 Task: Create Board Marketing Automation Platforms to Workspace Custom Software Development Services. Create Board Email Marketing Behavioral Segmentation to Workspace Custom Software Development Services. Create Board Product User Experience Design and Testing to Workspace Custom Software Development Services
Action: Mouse moved to (286, 44)
Screenshot: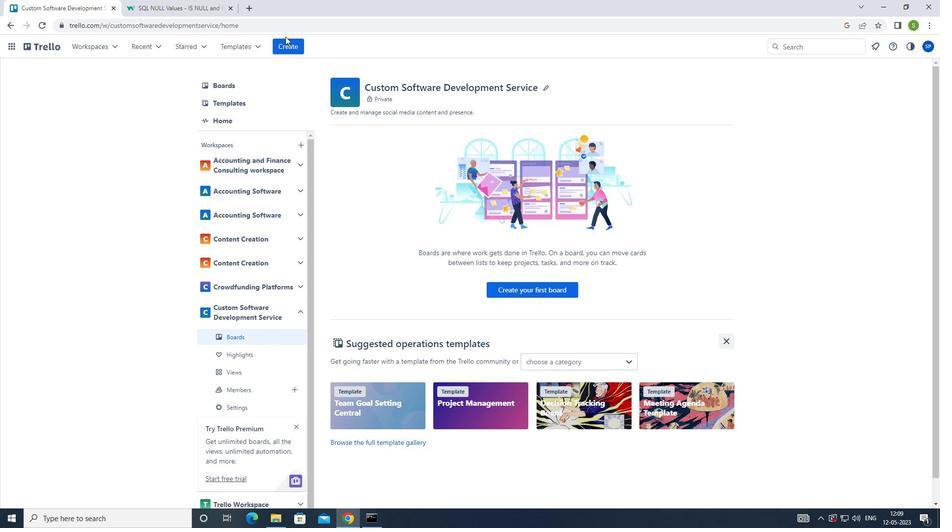 
Action: Mouse pressed left at (286, 44)
Screenshot: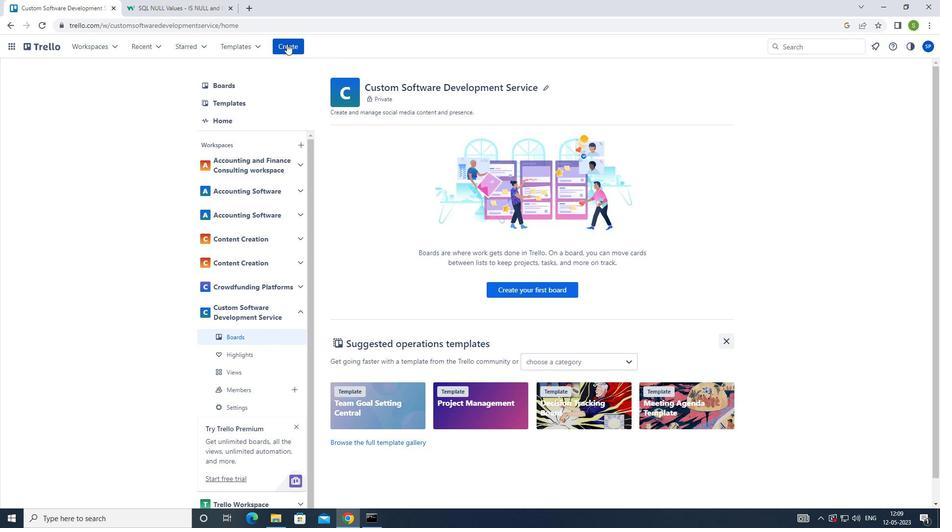 
Action: Mouse moved to (300, 81)
Screenshot: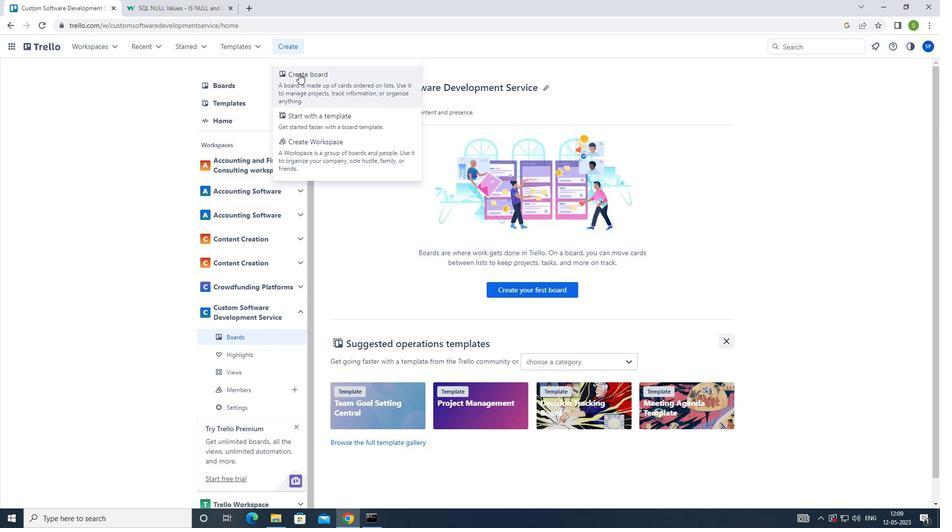 
Action: Mouse pressed left at (300, 81)
Screenshot: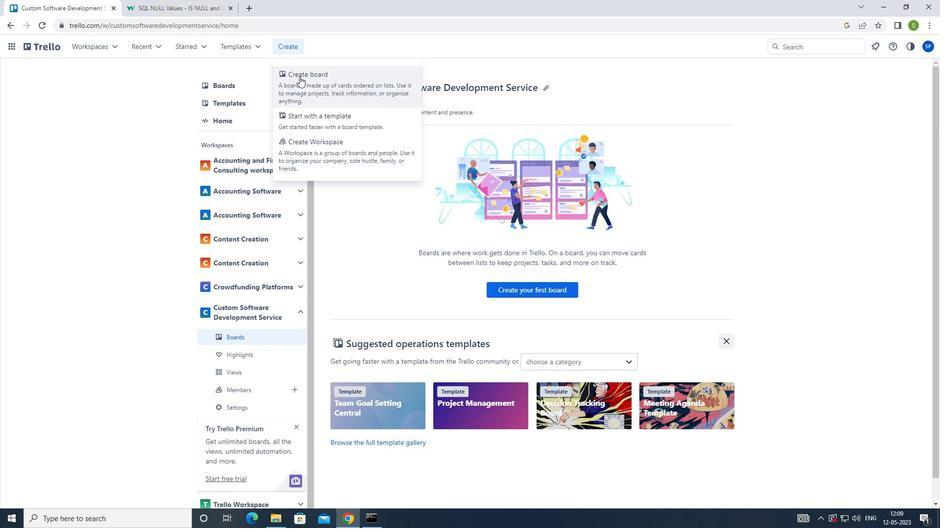 
Action: Mouse moved to (473, 243)
Screenshot: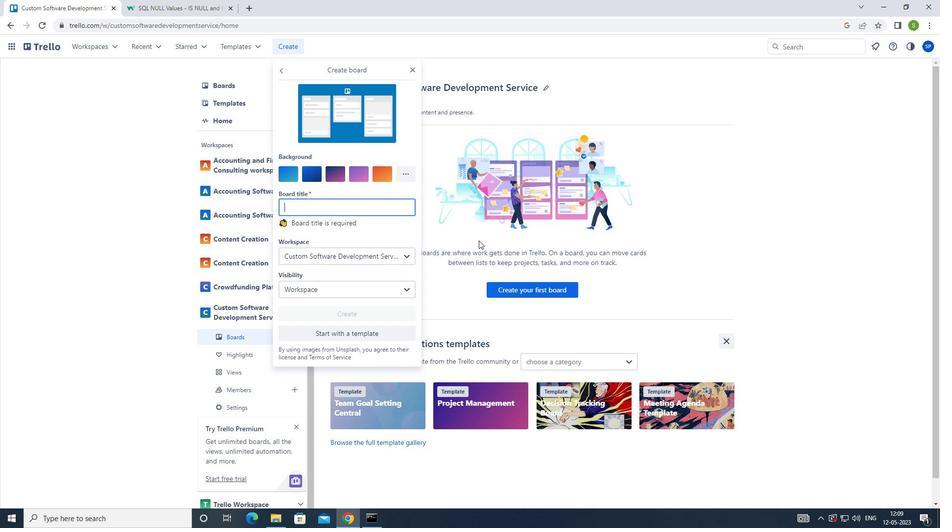 
Action: Key pressed <Key.shift_r>Marketing<Key.space><Key.shift>AUTOMAR<Key.backspace>TION<Key.space><Key.shift_r>PLATFORMS
Screenshot: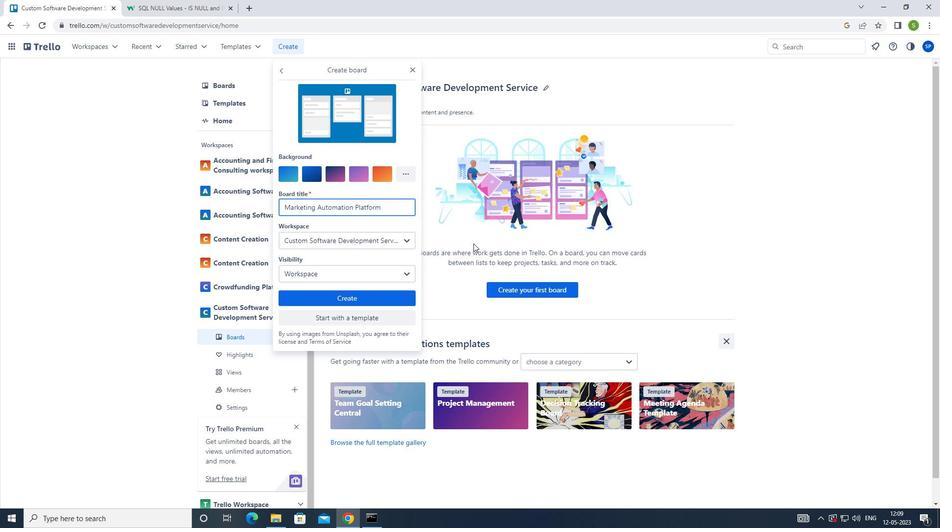 
Action: Mouse moved to (386, 272)
Screenshot: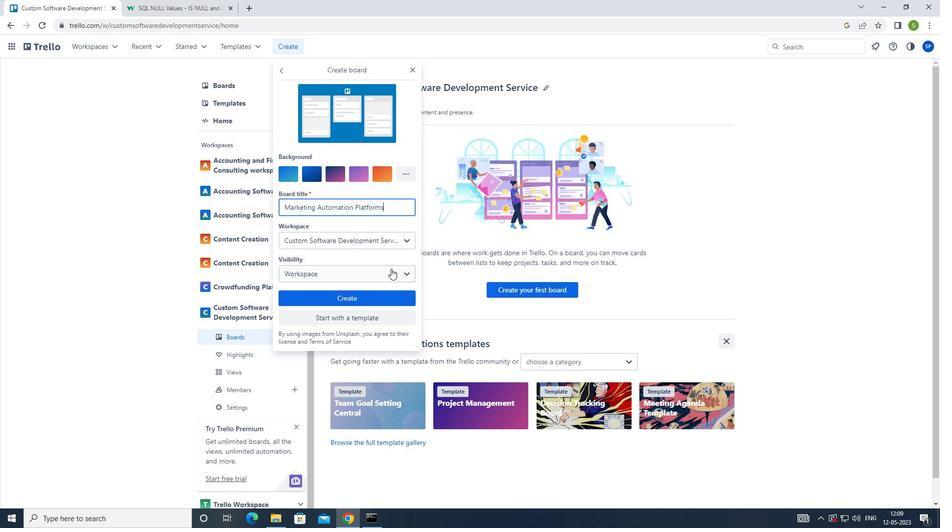 
Action: Mouse pressed left at (386, 272)
Screenshot: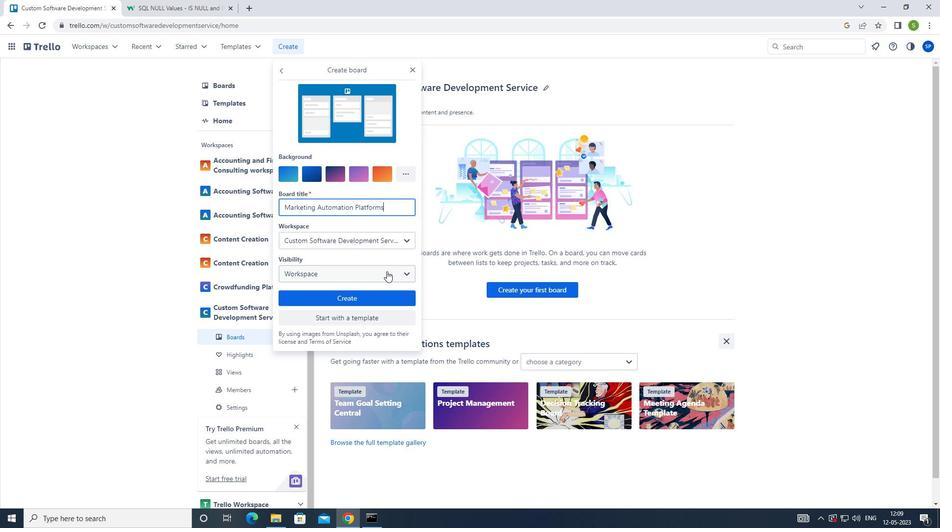 
Action: Mouse moved to (392, 268)
Screenshot: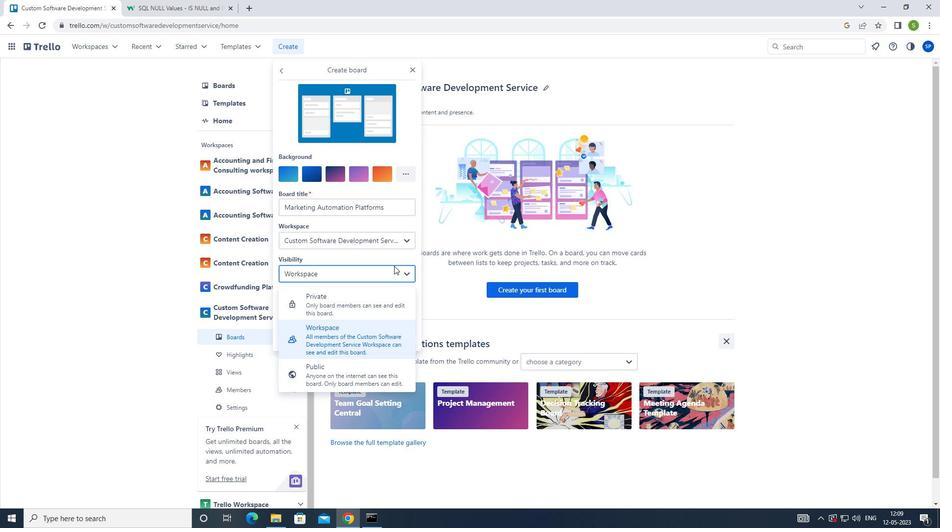 
Action: Mouse pressed left at (392, 268)
Screenshot: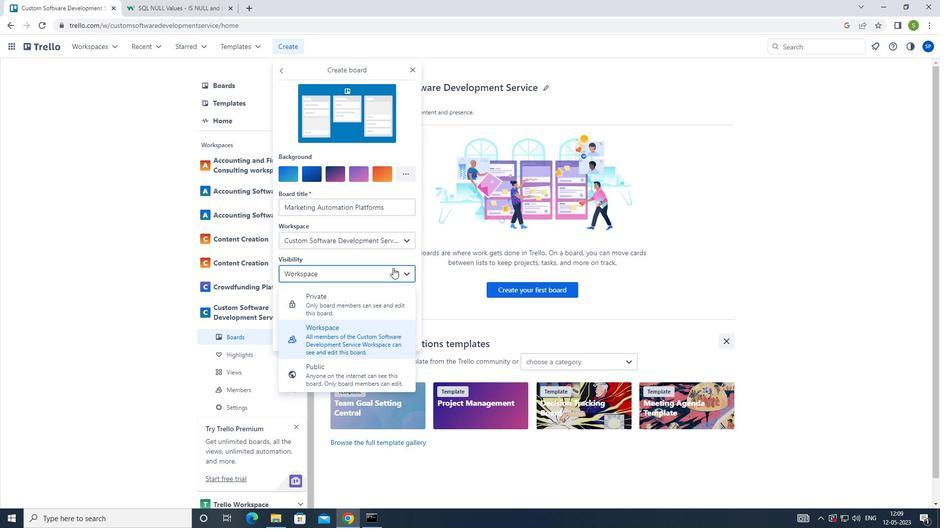 
Action: Mouse moved to (375, 299)
Screenshot: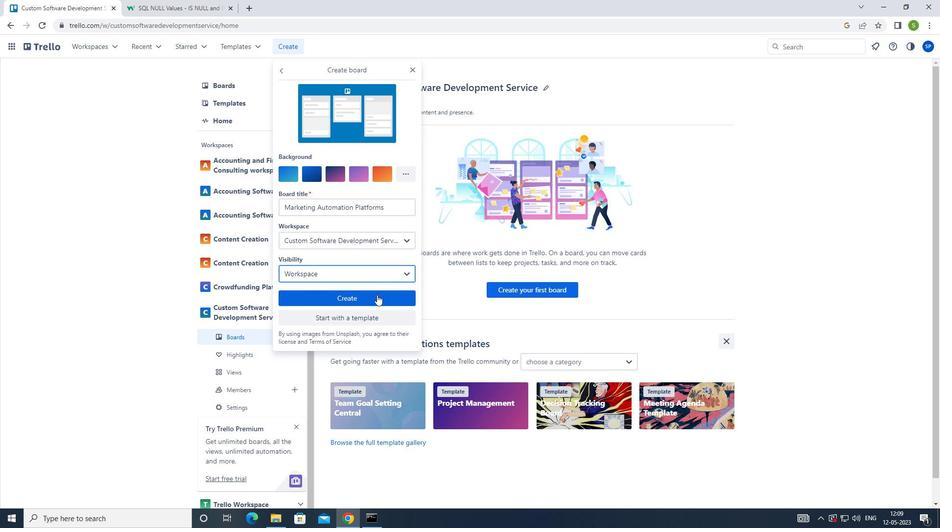 
Action: Mouse pressed left at (375, 299)
Screenshot: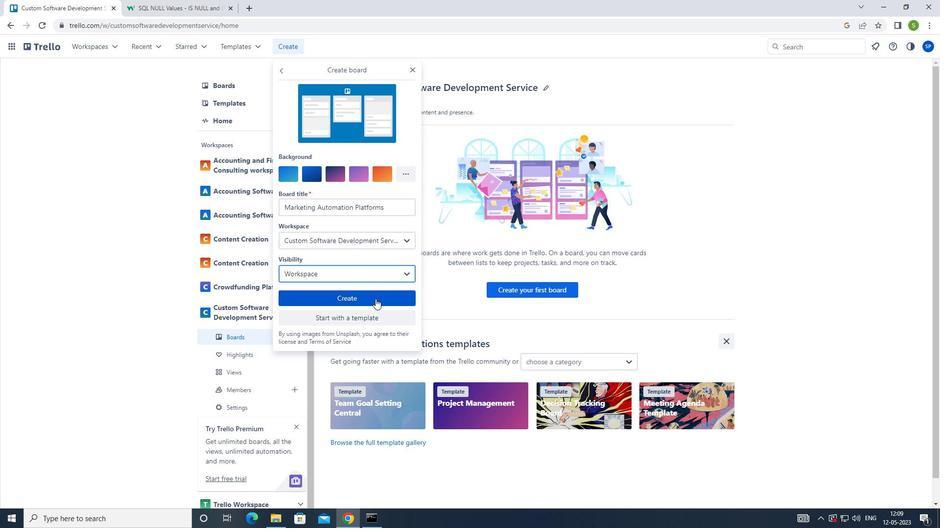 
Action: Mouse moved to (283, 46)
Screenshot: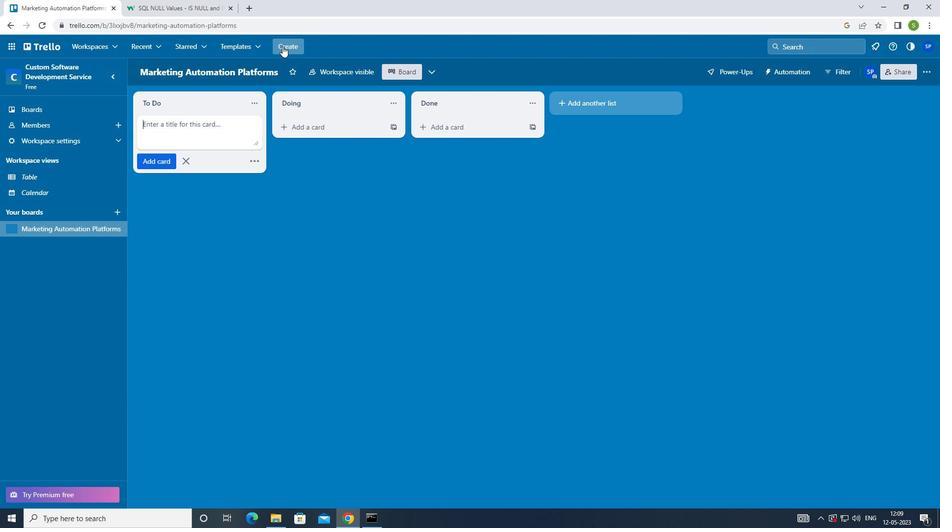 
Action: Mouse pressed left at (283, 46)
Screenshot: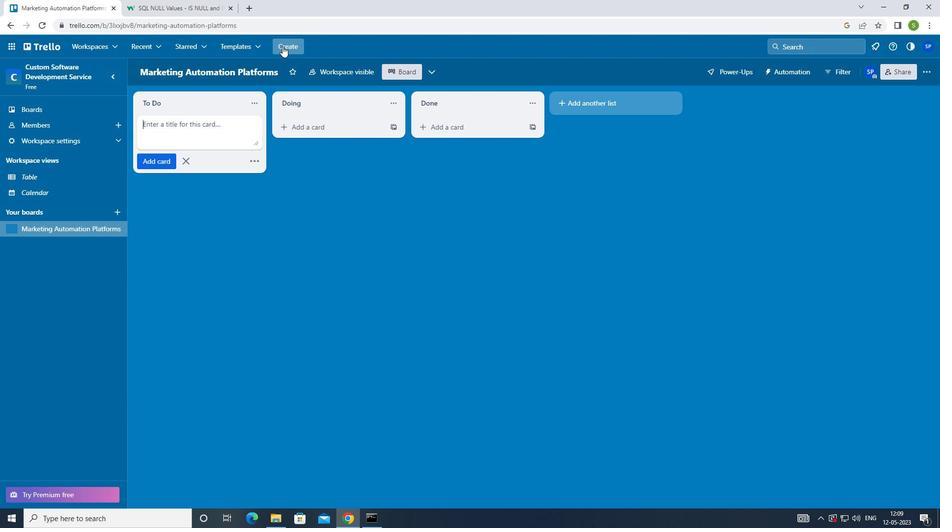 
Action: Mouse moved to (293, 81)
Screenshot: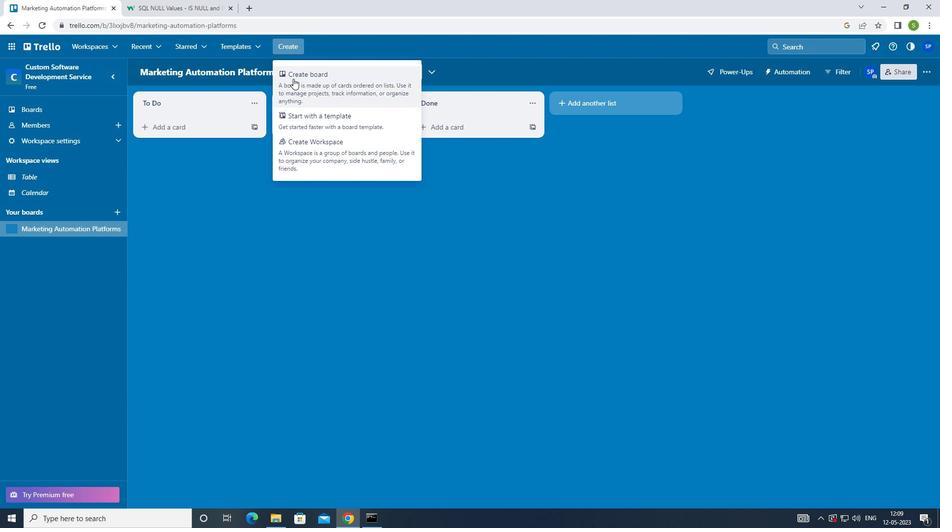 
Action: Mouse pressed left at (293, 81)
Screenshot: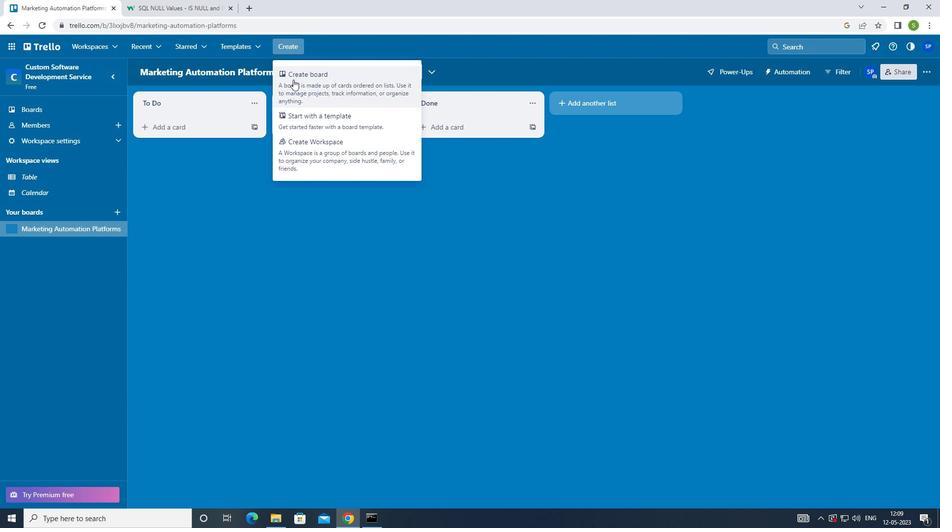 
Action: Mouse moved to (527, 228)
Screenshot: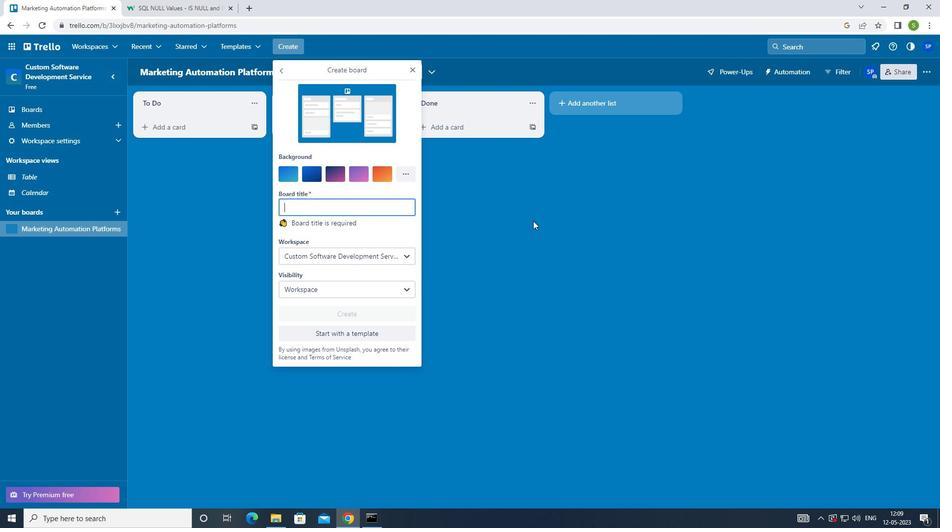 
Action: Key pressed <Key.shift>EMAIL<Key.space><Key.shift_r>MARKETING<Key.space><Key.shift_r><Key.shift_r><Key.shift_r><Key.shift_r><Key.shift_r><Key.shift_r><Key.shift_r><Key.shift_r><Key.shift_r><Key.shift_r><Key.shift_r><Key.shift_r><Key.shift_r><Key.shift_r><Key.shift_r><Key.shift_r><Key.shift_r><Key.shift_r><Key.shift_r><Key.shift_r>BEHAVIORAL<Key.space><Key.shift>SEGMENTATION
Screenshot: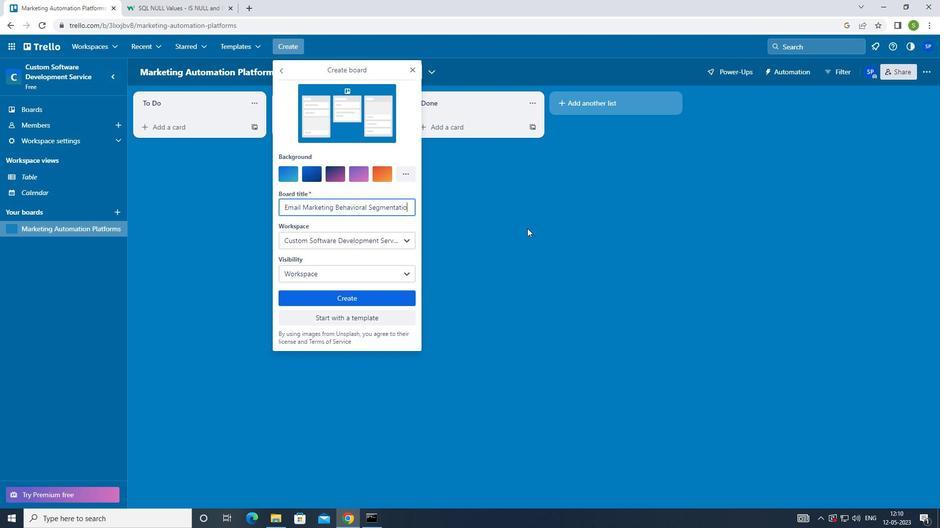 
Action: Mouse moved to (358, 300)
Screenshot: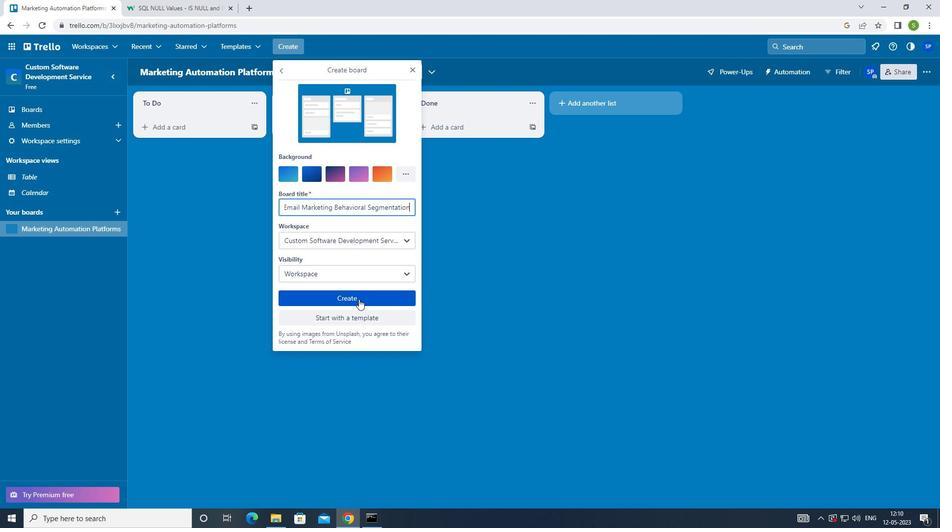 
Action: Mouse pressed left at (358, 300)
Screenshot: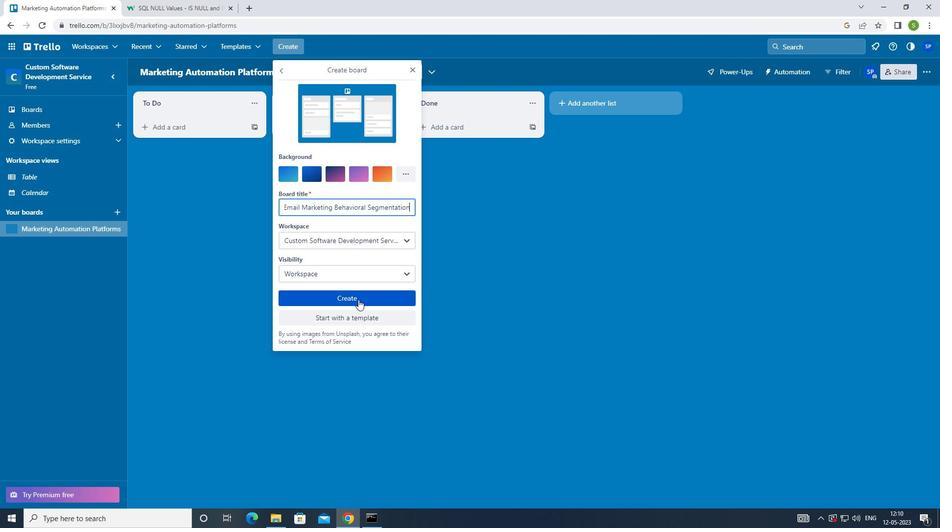 
Action: Mouse moved to (290, 47)
Screenshot: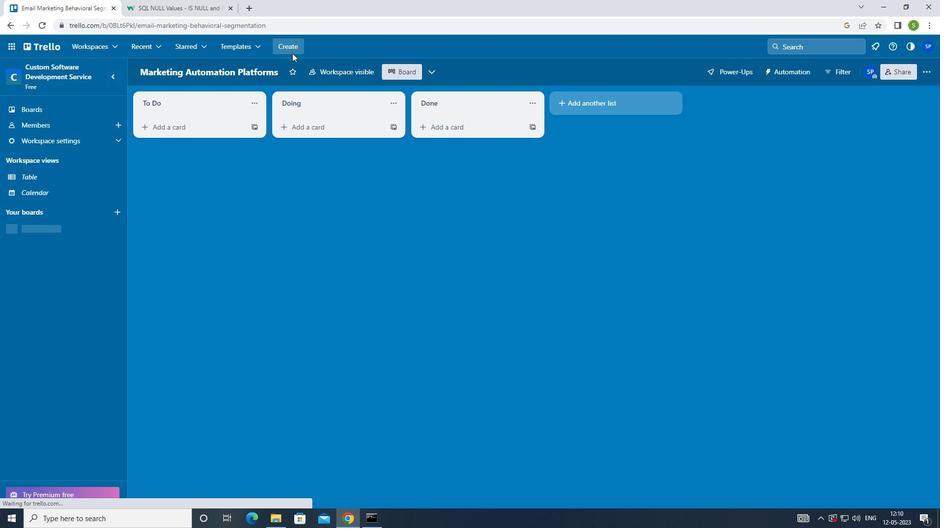 
Action: Mouse pressed left at (290, 47)
Screenshot: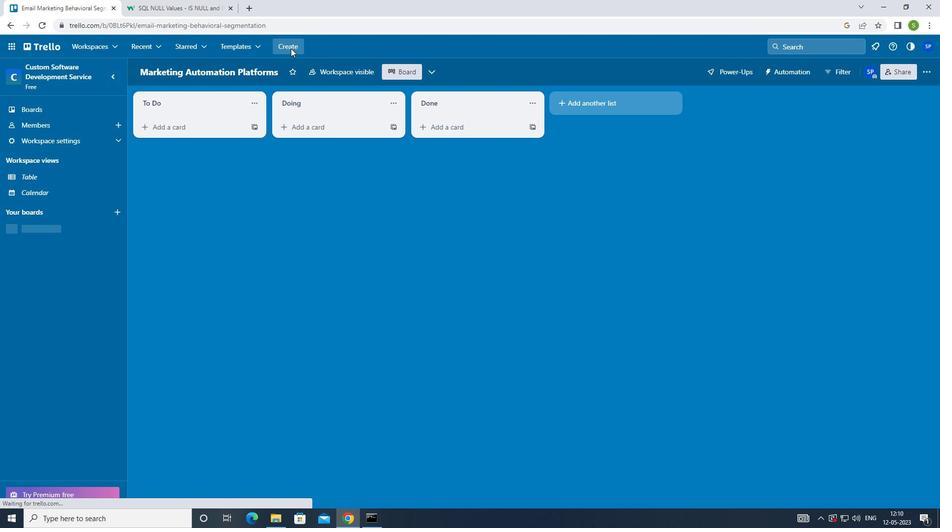 
Action: Mouse moved to (295, 92)
Screenshot: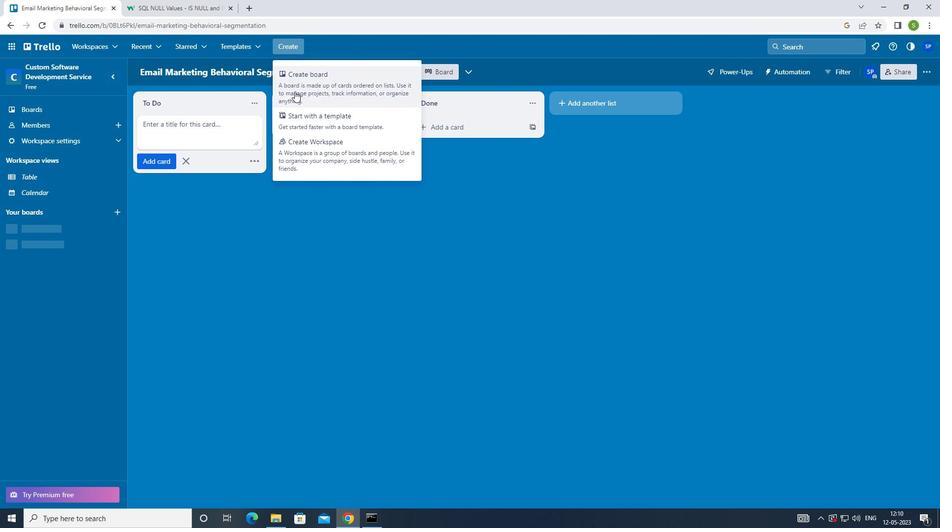 
Action: Mouse pressed left at (295, 92)
Screenshot: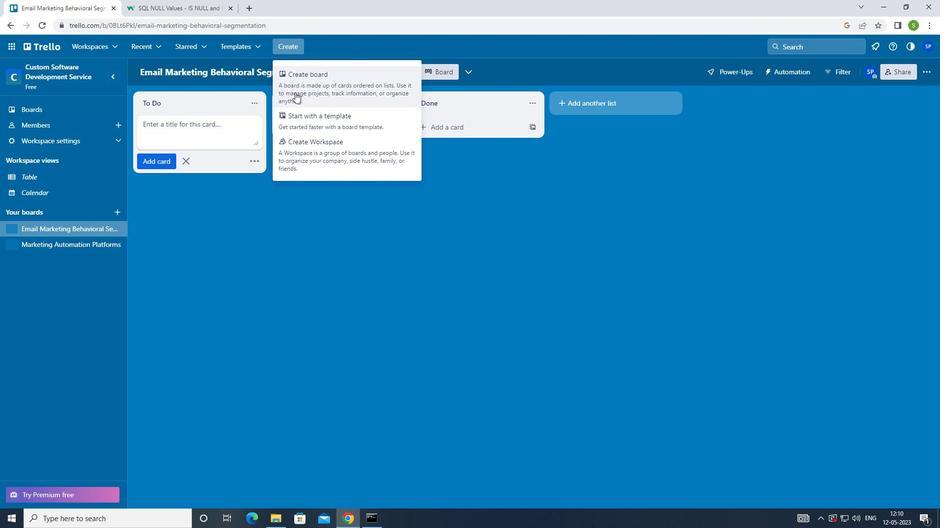 
Action: Mouse moved to (485, 247)
Screenshot: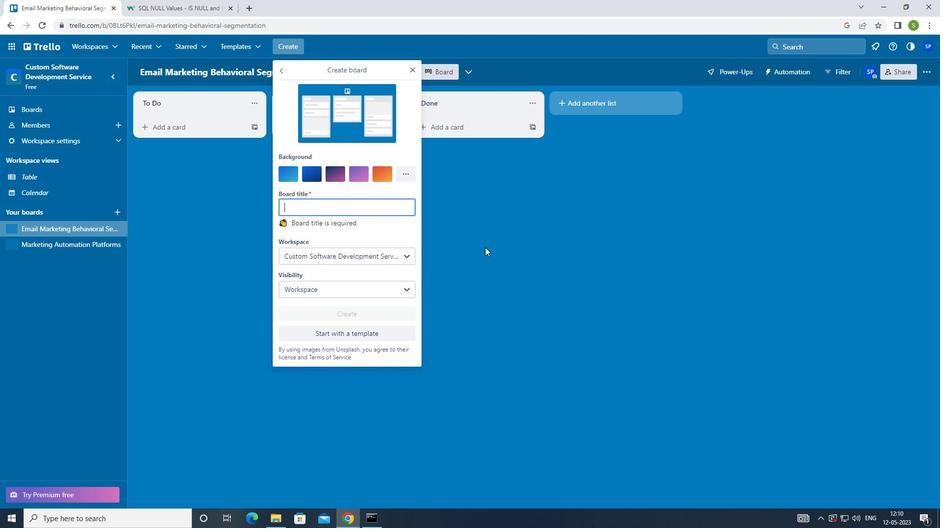 
Action: Key pressed <Key.shift_r>PRODUCT<Key.space><Key.shift><Key.shift><Key.shift><Key.shift><Key.shift><Key.shift><Key.shift><Key.shift><Key.shift><Key.shift><Key.shift><Key.shift><Key.shift><Key.shift><Key.shift><Key.shift>USER<Key.space><Key.shift>EXPERIENCRE<Key.backspace><Key.backspace>E<Key.space><Key.shift>DESIGN<Key.space><Key.shift>ND<Key.space><Key.shift>TESTING
Screenshot: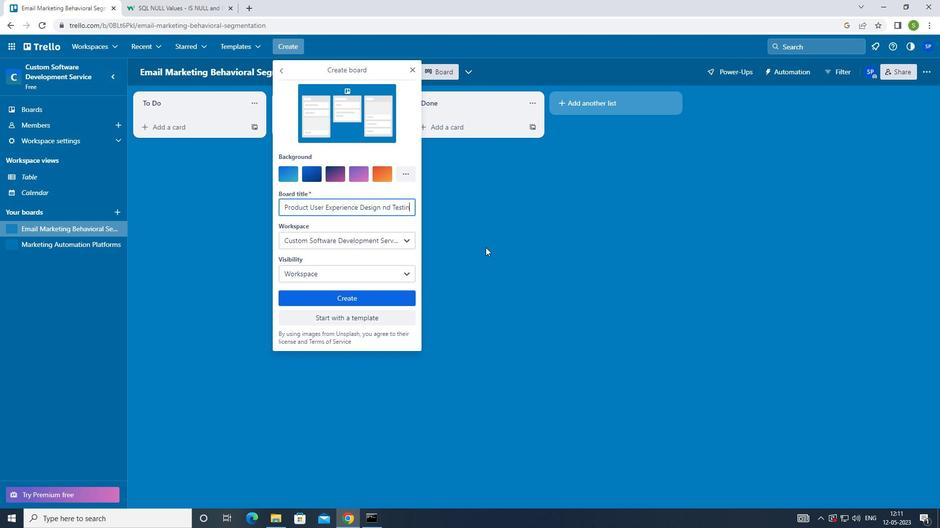 
Action: Mouse moved to (354, 300)
Screenshot: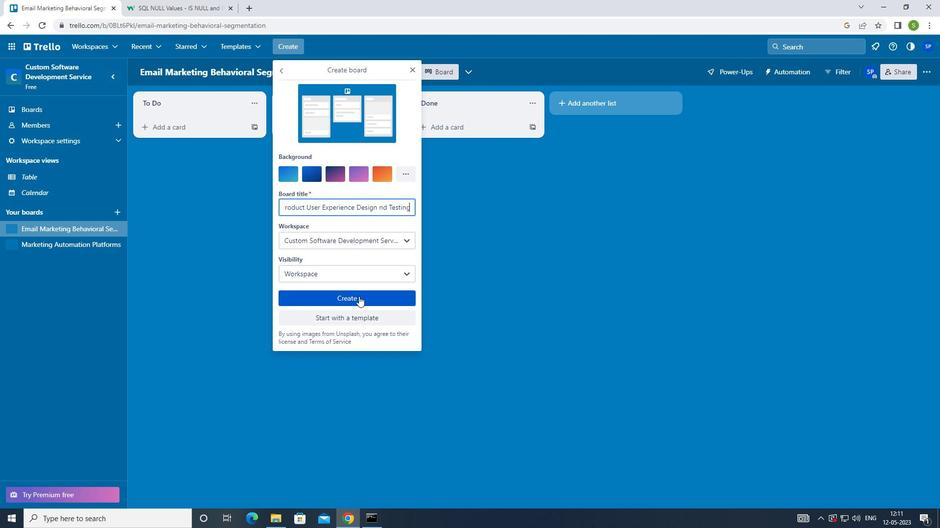 
Action: Mouse pressed left at (354, 300)
Screenshot: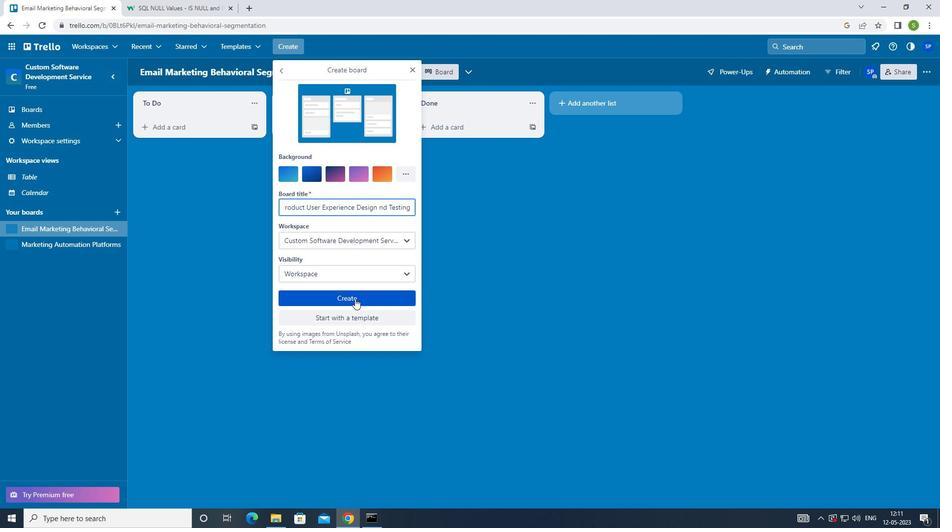 
Action: Mouse moved to (361, 303)
Screenshot: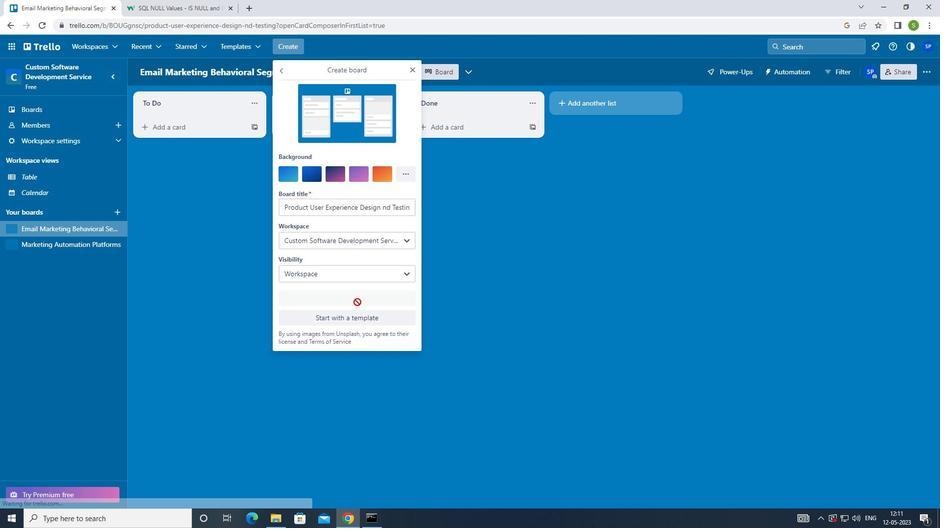 
Action: Key pressed <Key.f8>
Screenshot: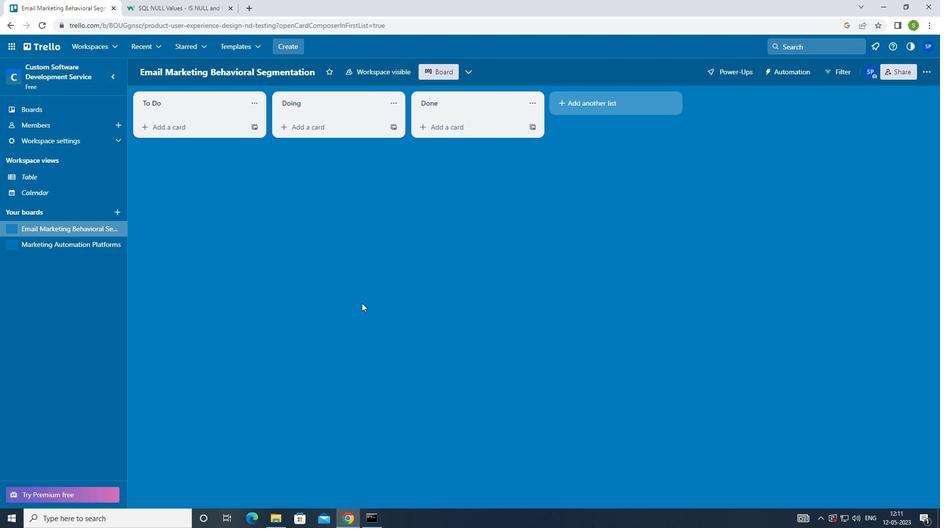 
